 Task: Explore Airbnb accommodation in Yuxia, China from 9th December, 2023 to 16th December, 2023 for 2 adults, 1 child.2 bedrooms having 2 beds and 1 bathroom. Property type can be flat. Amenities needed are: washing machine. Look for 4 properties as per requirement.
Action: Mouse moved to (487, 129)
Screenshot: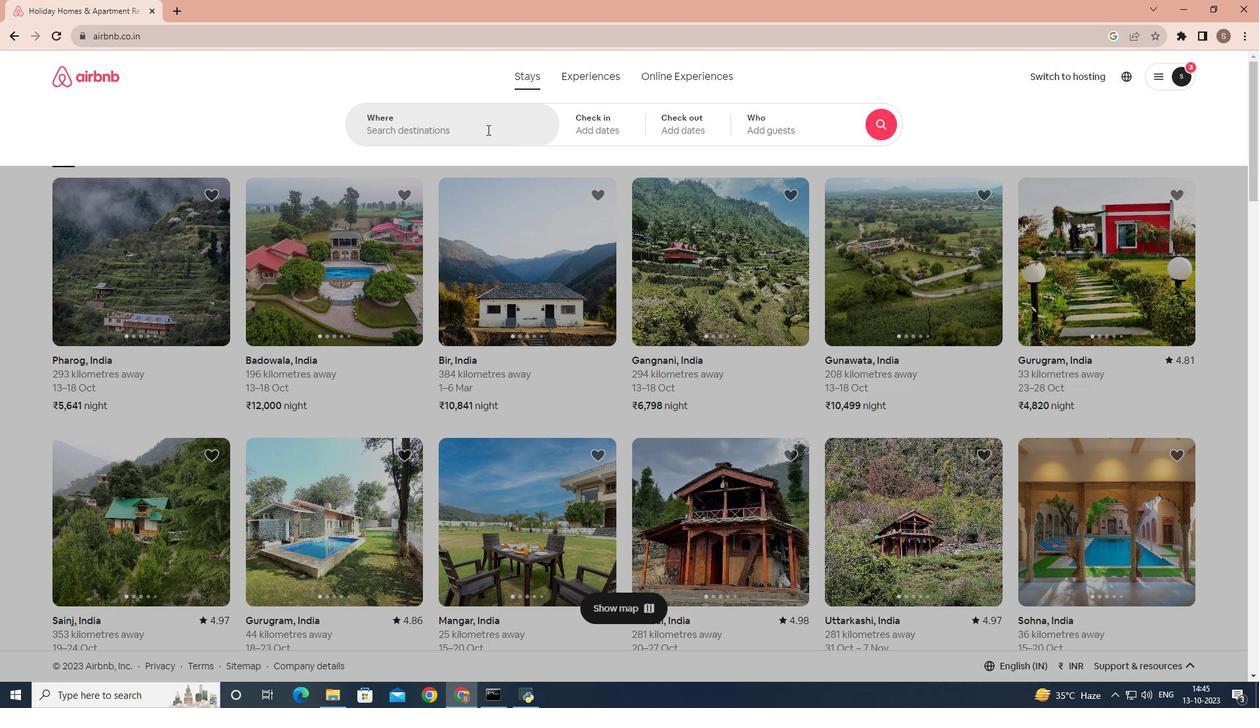 
Action: Mouse pressed left at (487, 129)
Screenshot: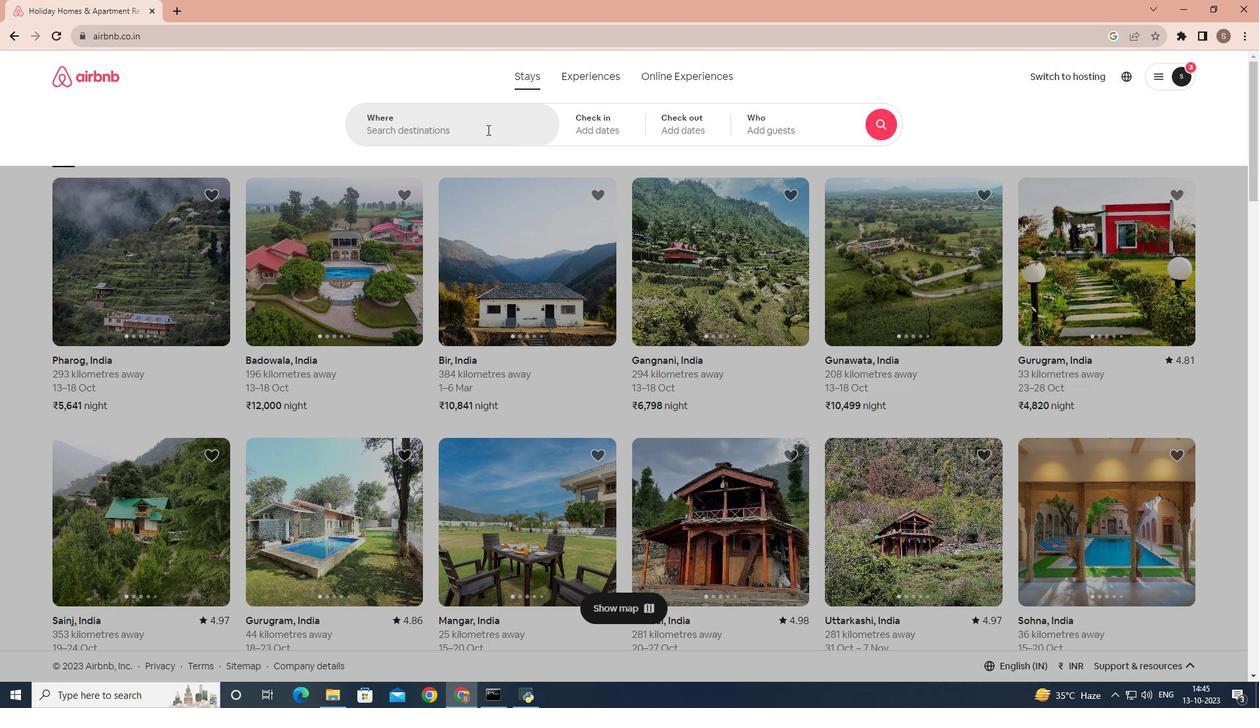 
Action: Mouse moved to (458, 135)
Screenshot: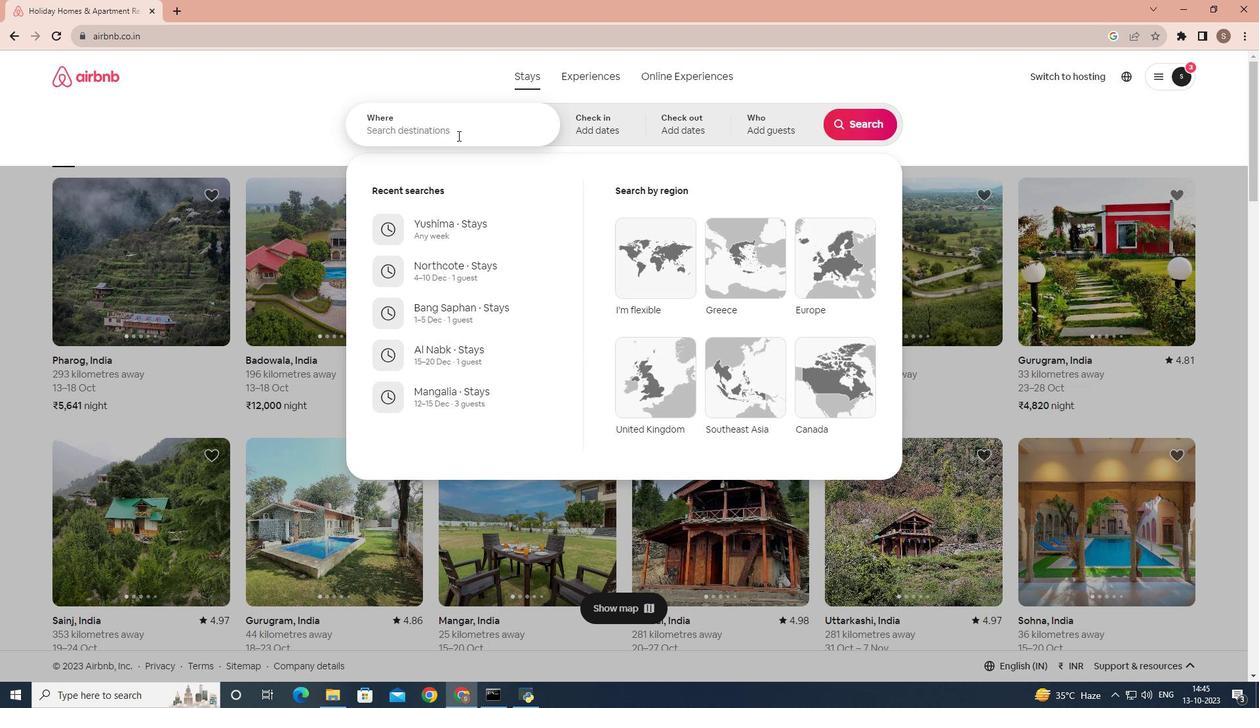 
Action: Key pressed yuxi
Screenshot: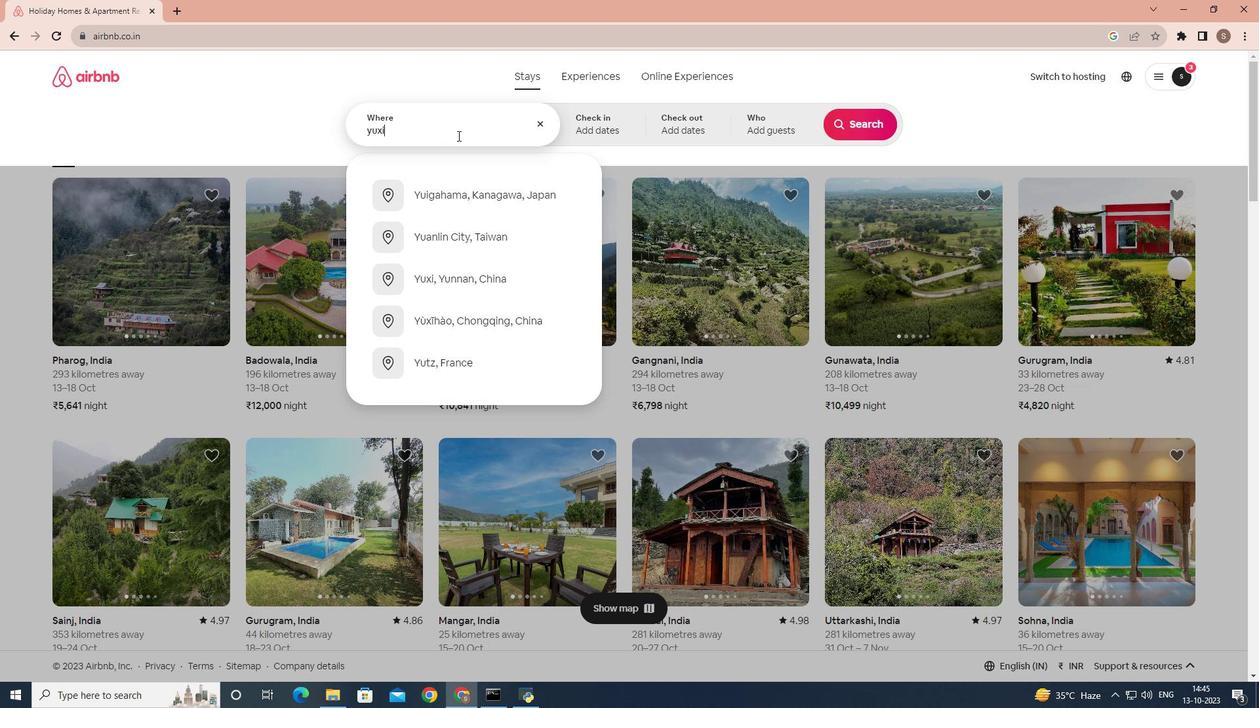 
Action: Mouse moved to (463, 286)
Screenshot: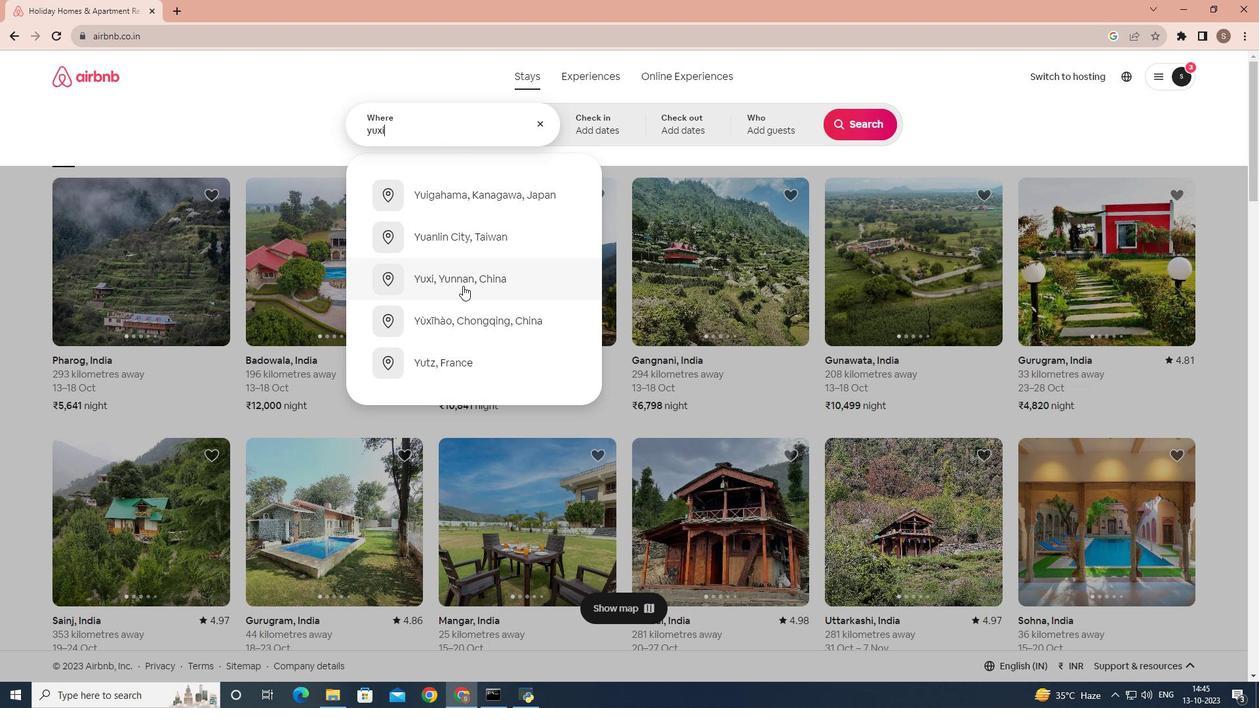 
Action: Mouse pressed left at (463, 286)
Screenshot: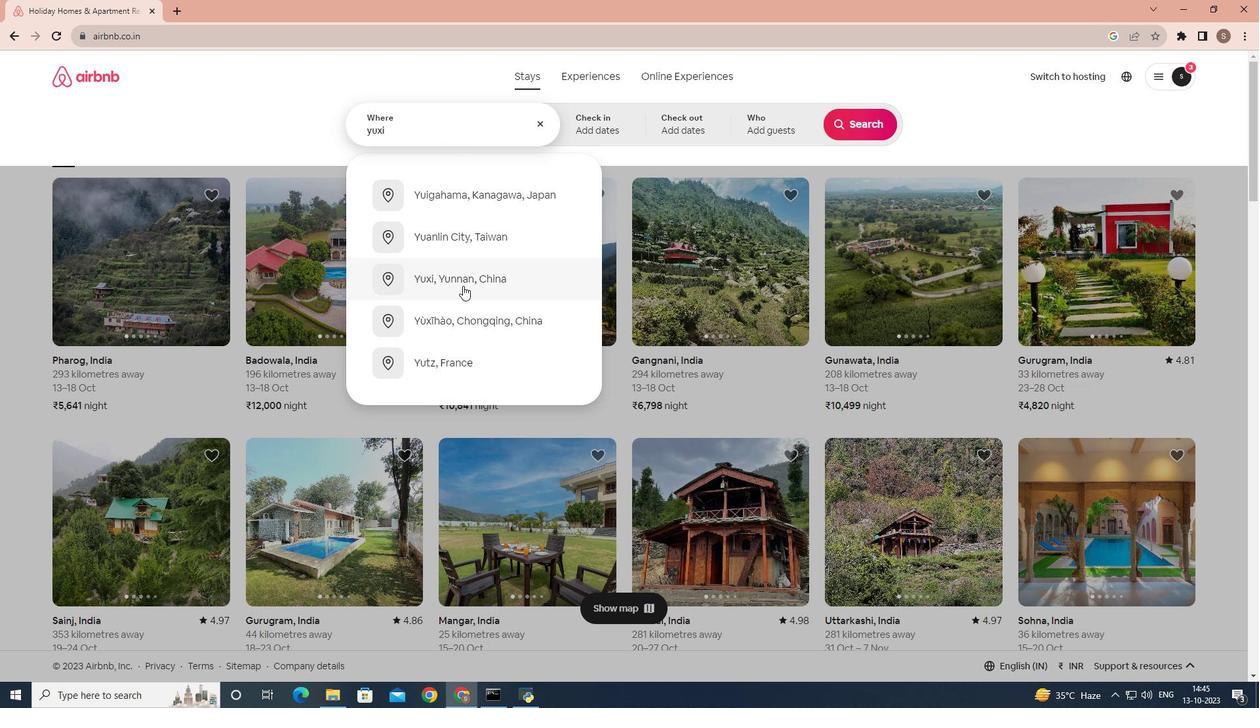
Action: Mouse moved to (851, 232)
Screenshot: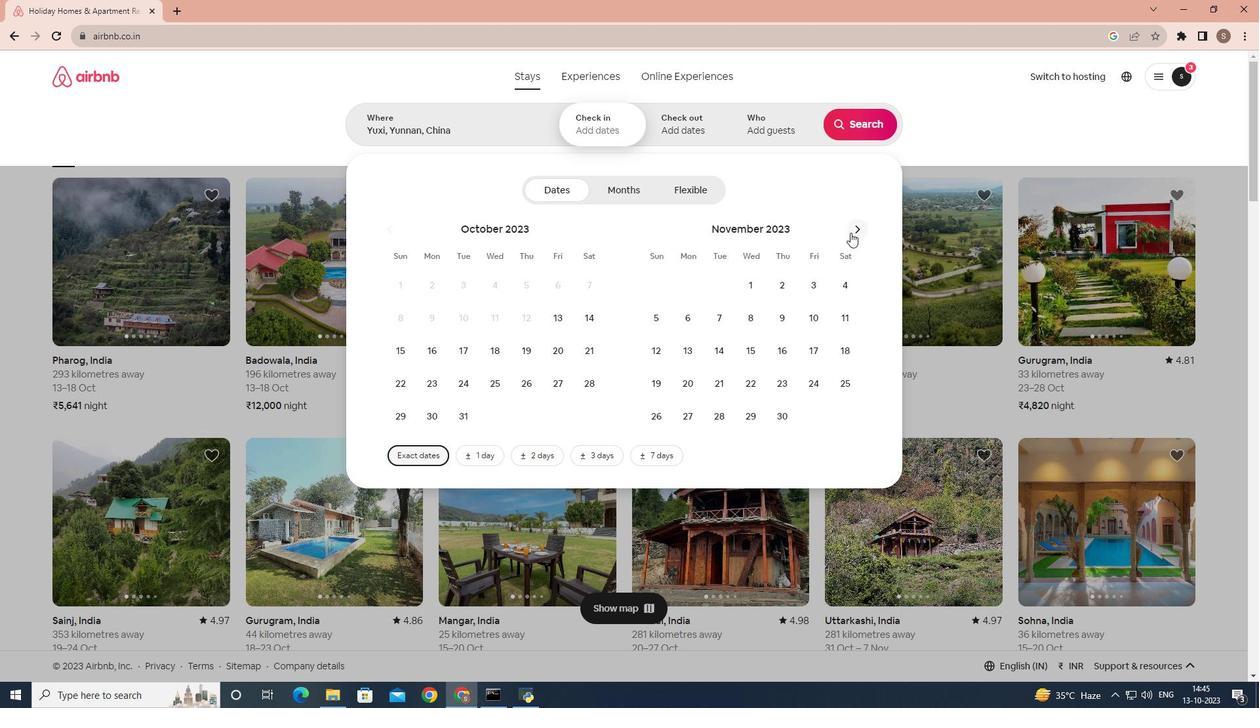 
Action: Mouse pressed left at (851, 232)
Screenshot: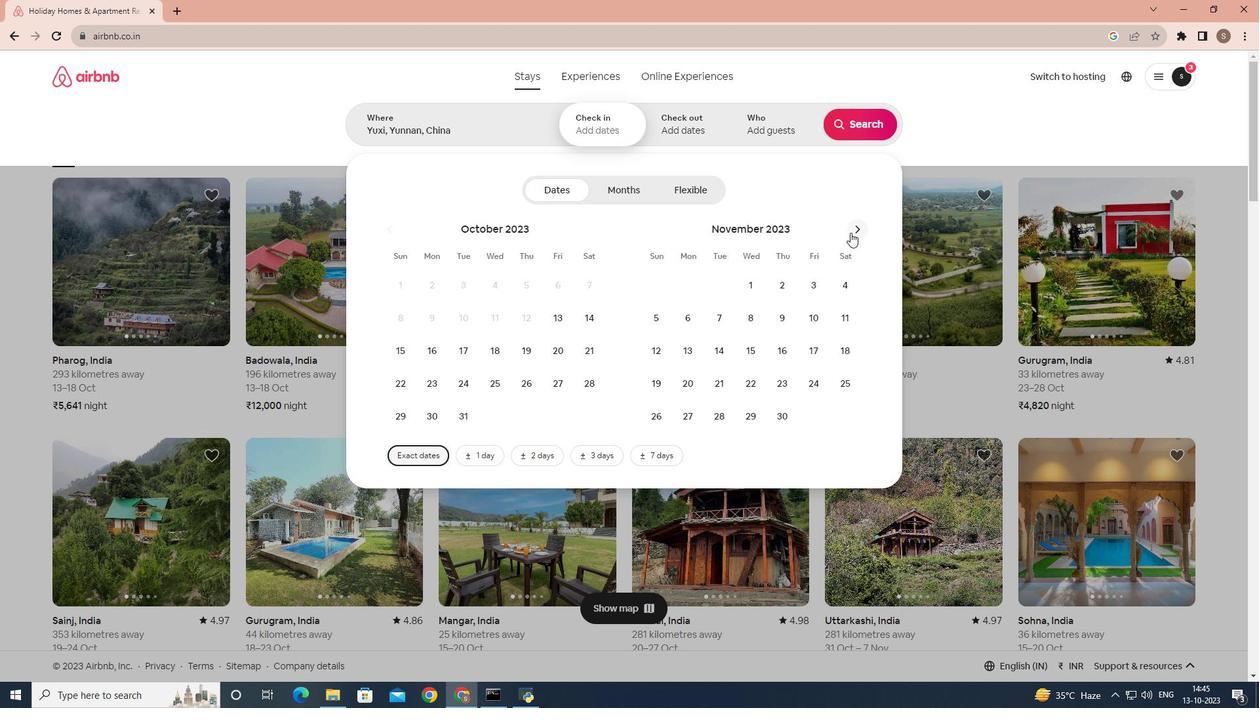 
Action: Mouse moved to (849, 317)
Screenshot: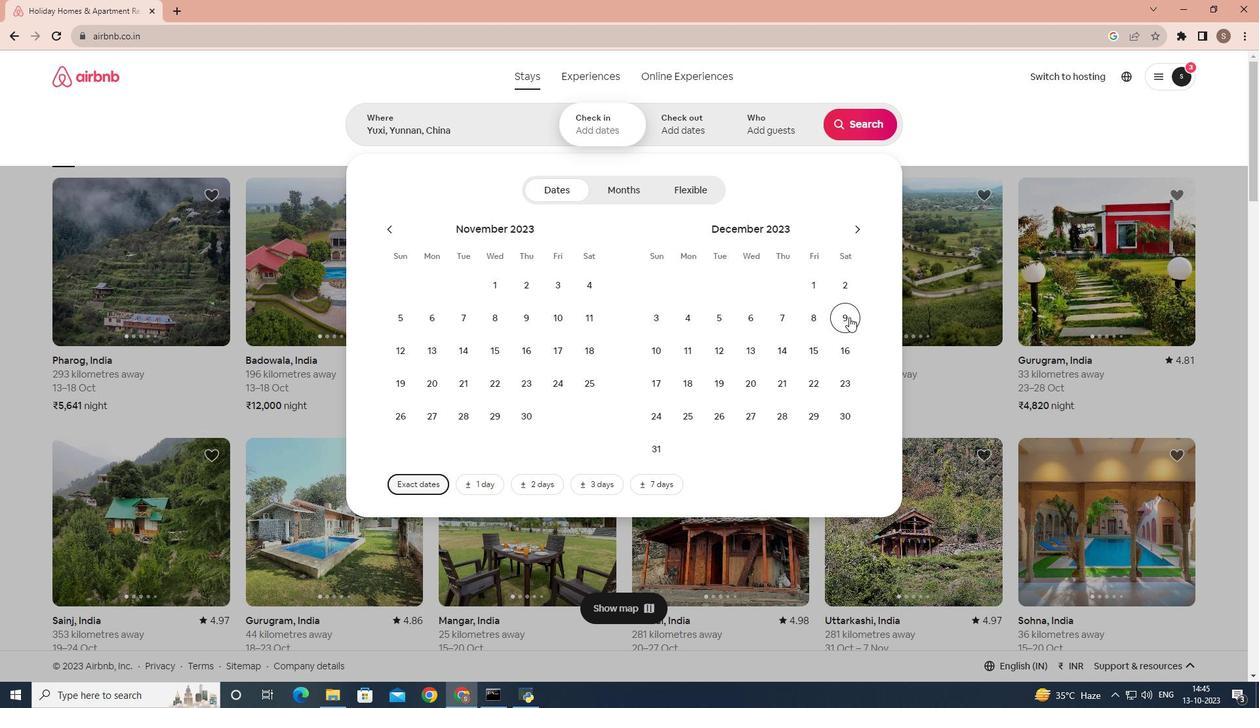 
Action: Mouse pressed left at (849, 317)
Screenshot: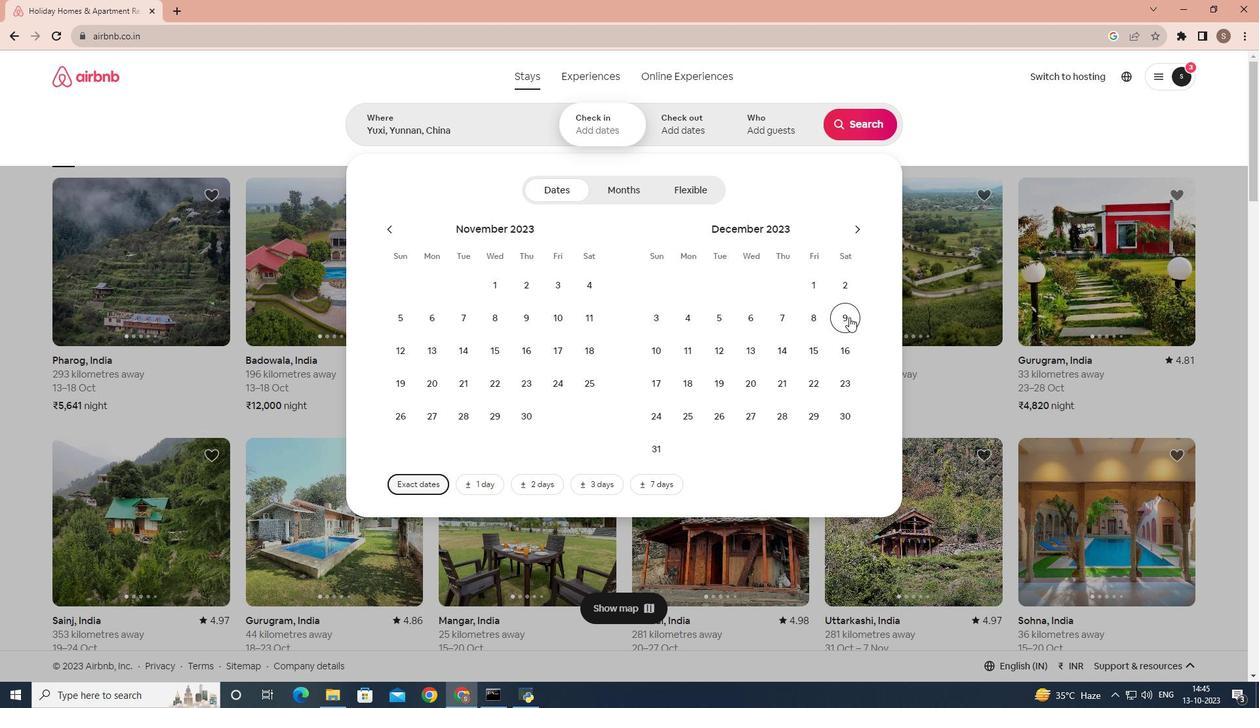 
Action: Mouse moved to (839, 344)
Screenshot: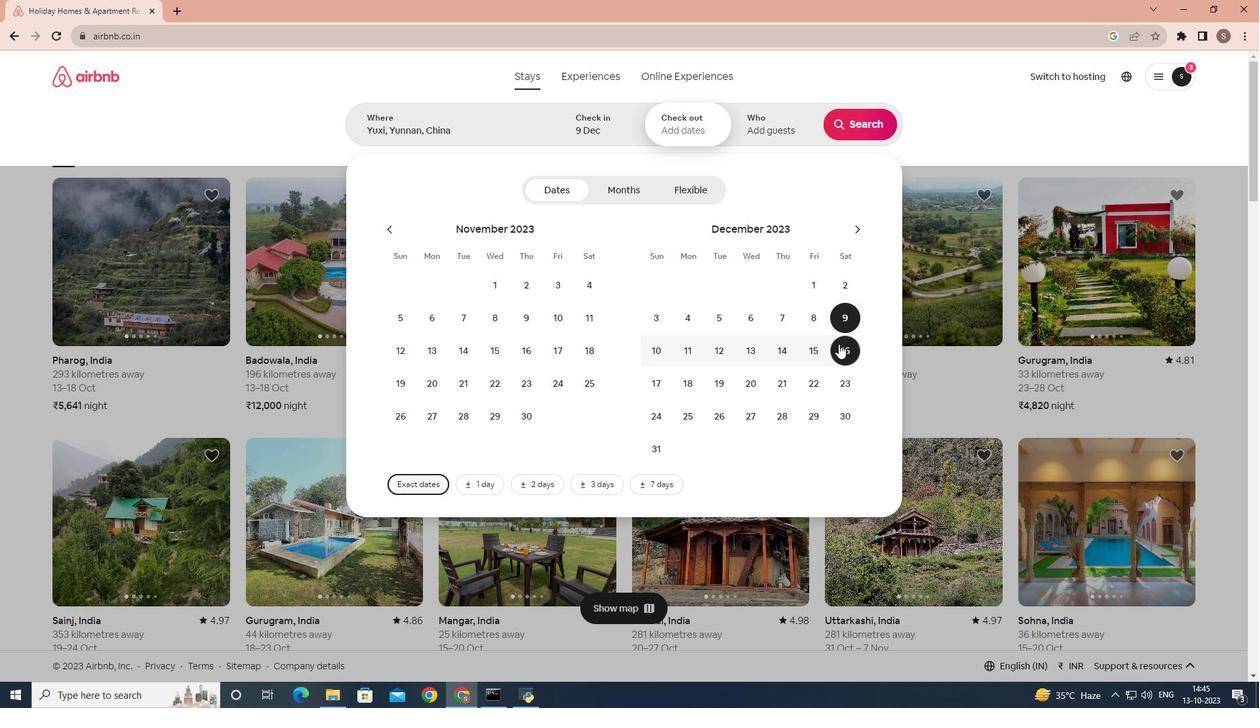 
Action: Mouse pressed left at (839, 344)
Screenshot: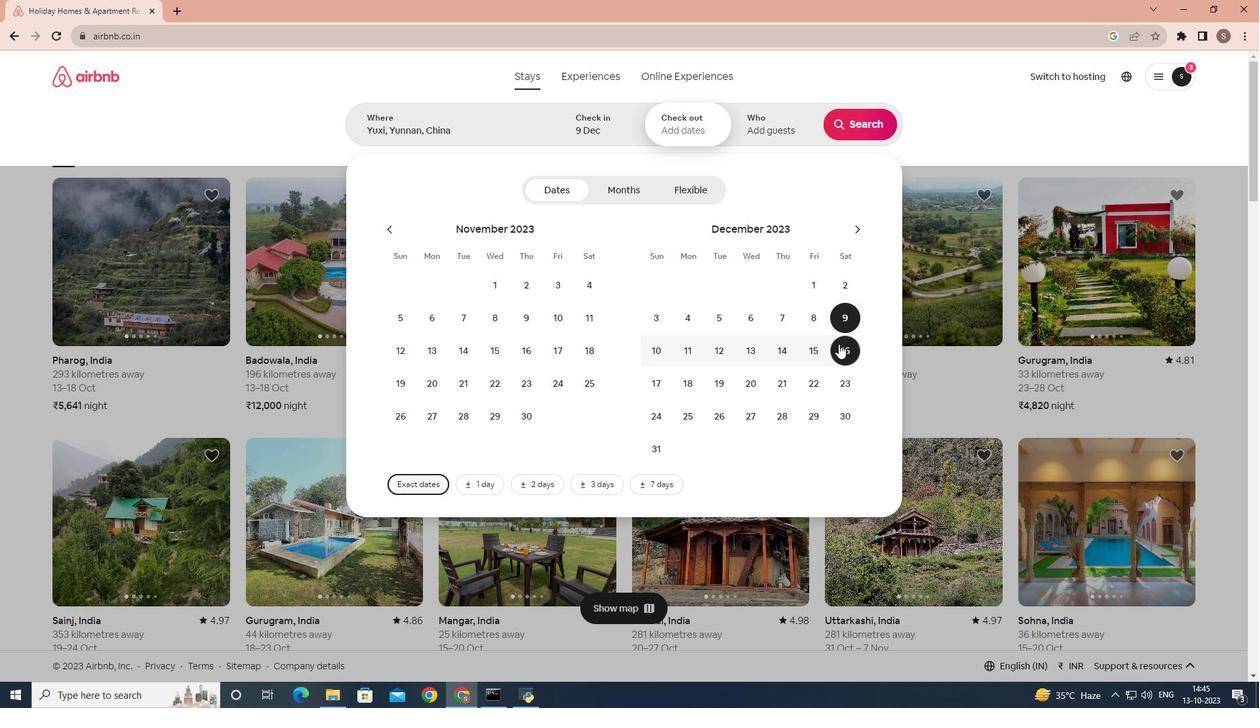 
Action: Mouse moved to (791, 130)
Screenshot: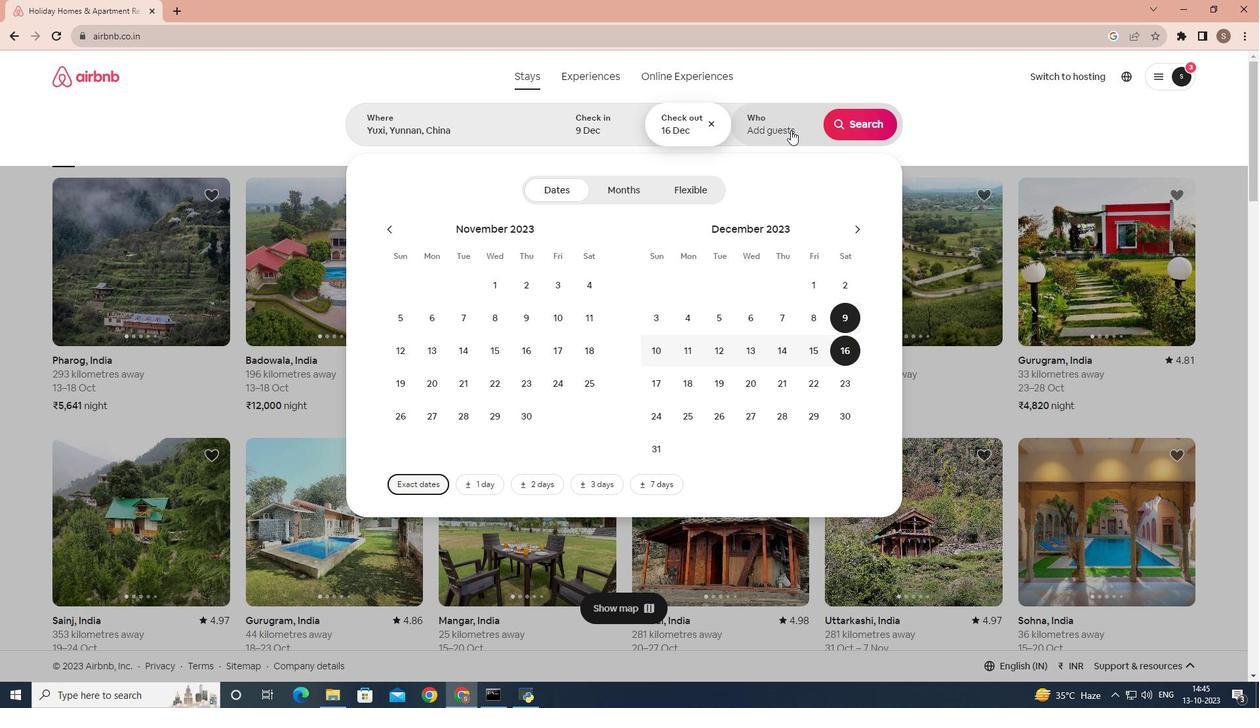 
Action: Mouse pressed left at (791, 130)
Screenshot: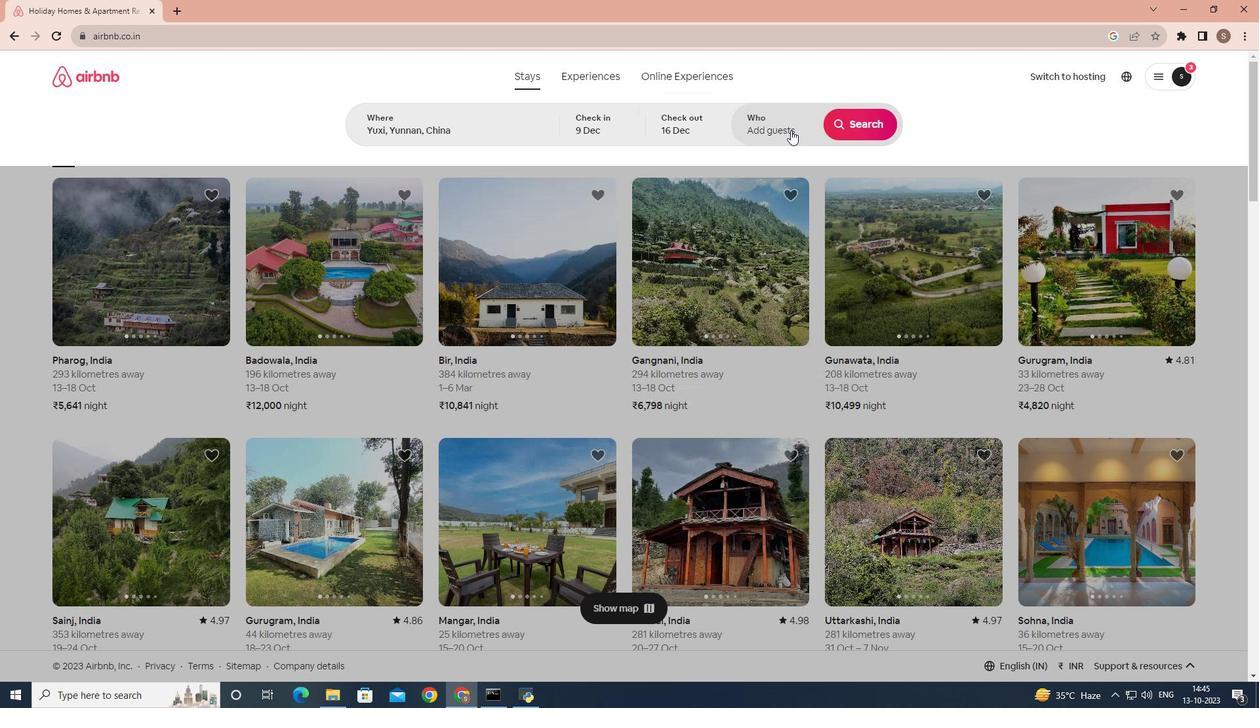 
Action: Mouse moved to (862, 190)
Screenshot: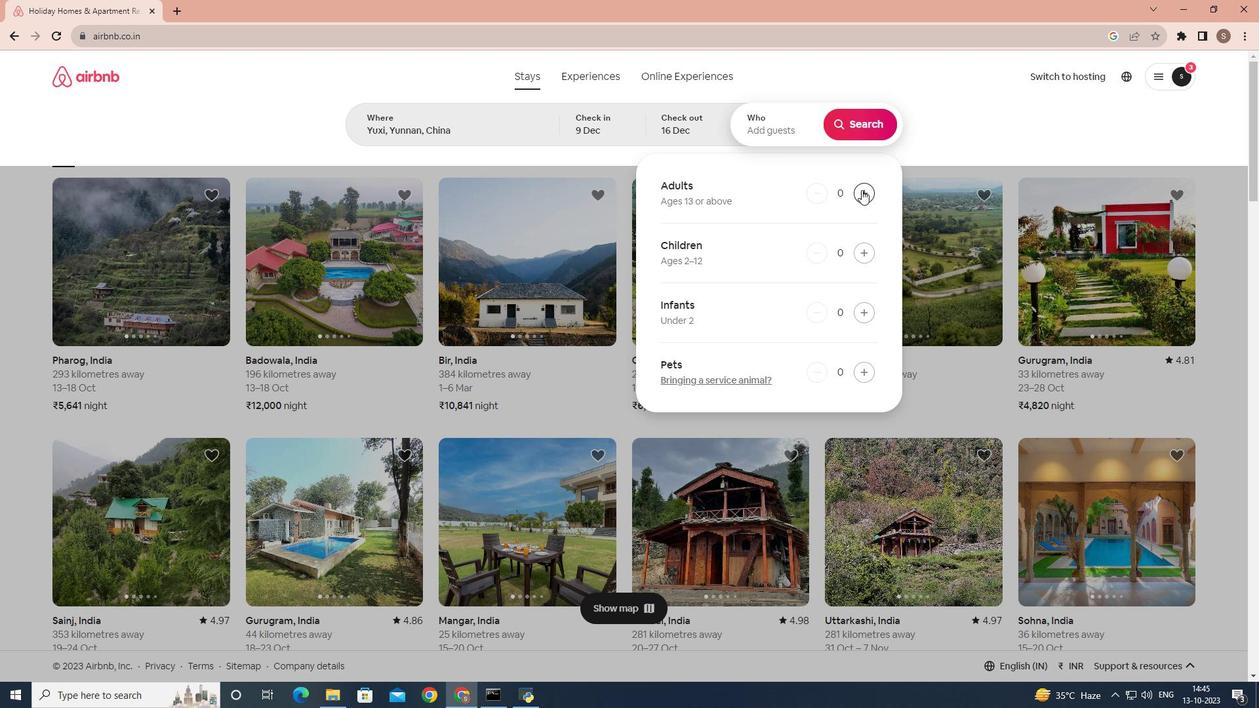 
Action: Mouse pressed left at (862, 190)
Screenshot: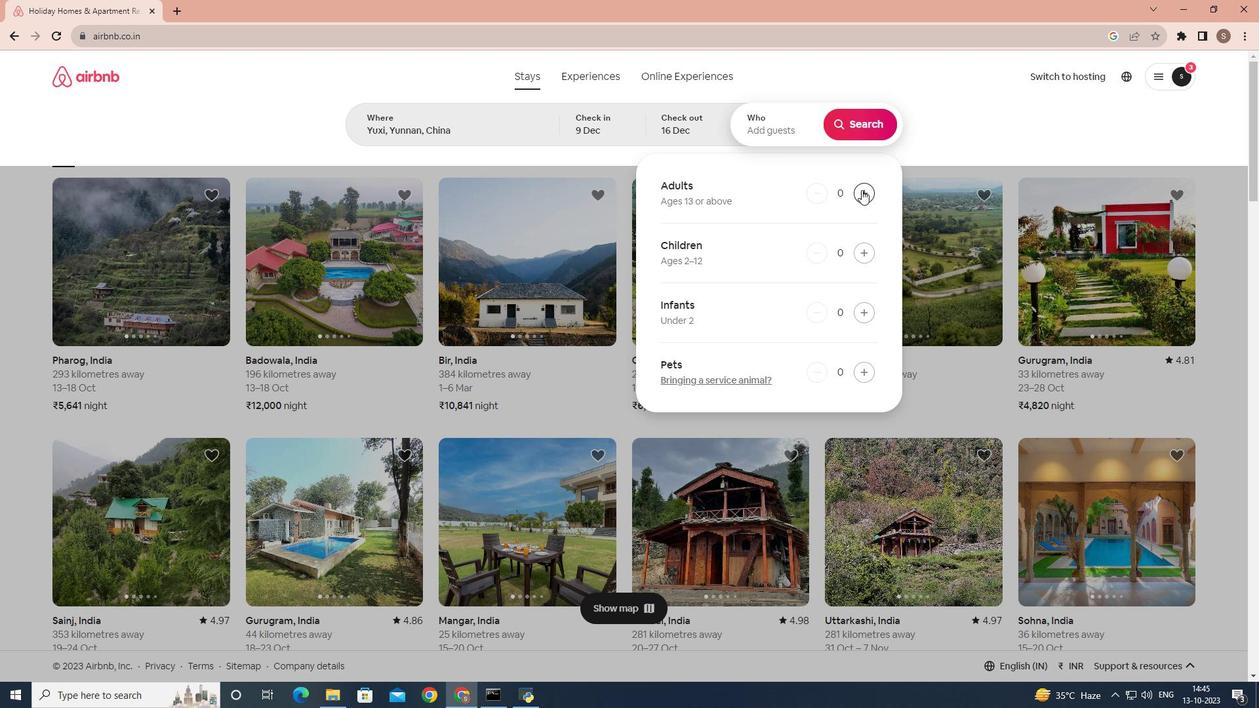 
Action: Mouse pressed left at (862, 190)
Screenshot: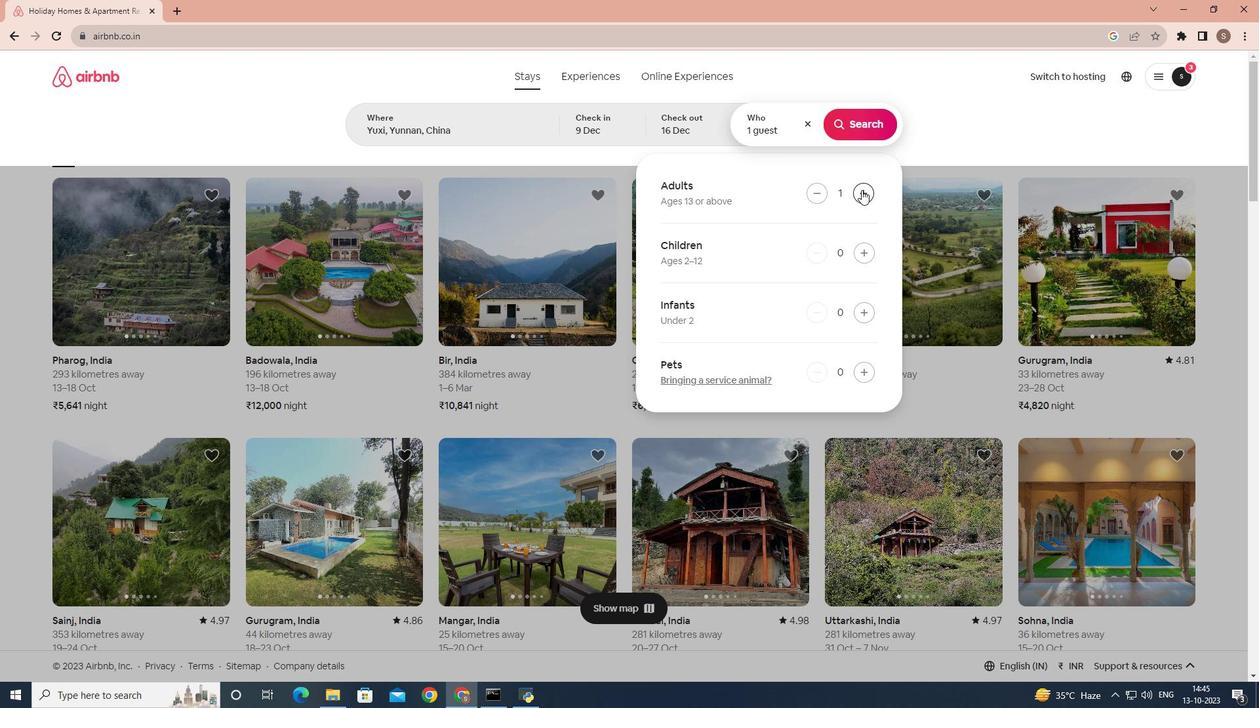 
Action: Mouse moved to (873, 254)
Screenshot: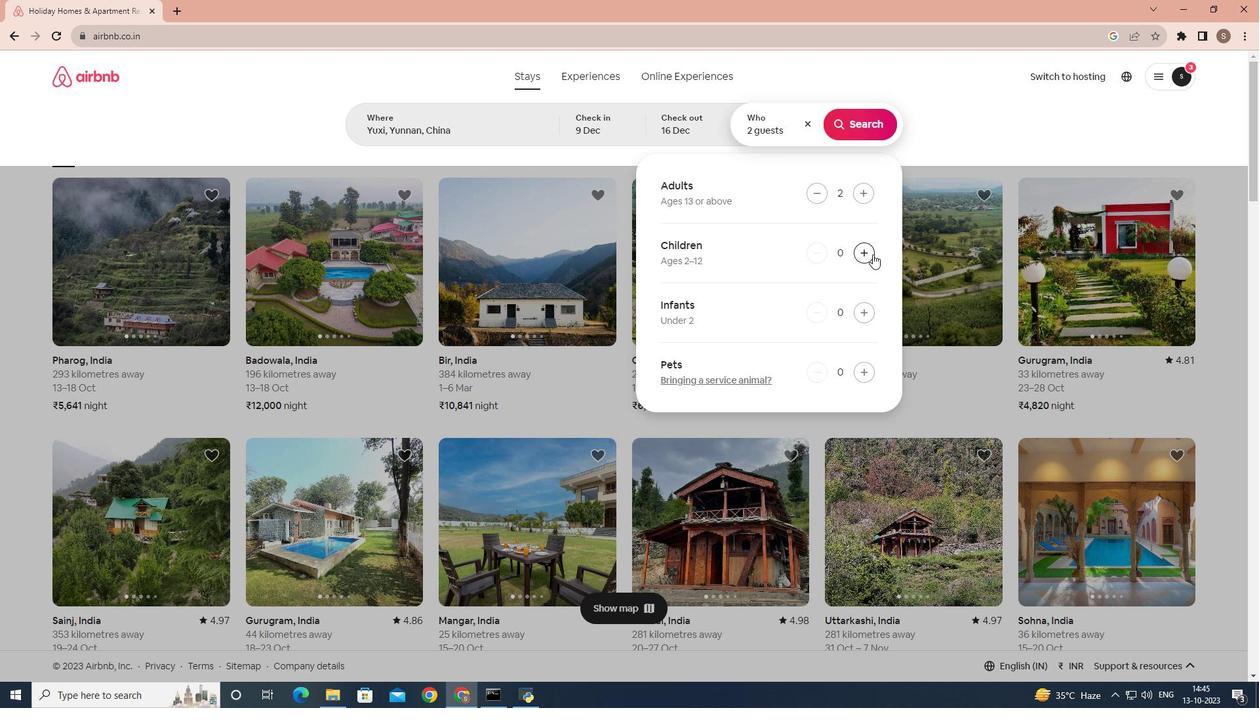 
Action: Mouse pressed left at (873, 254)
Screenshot: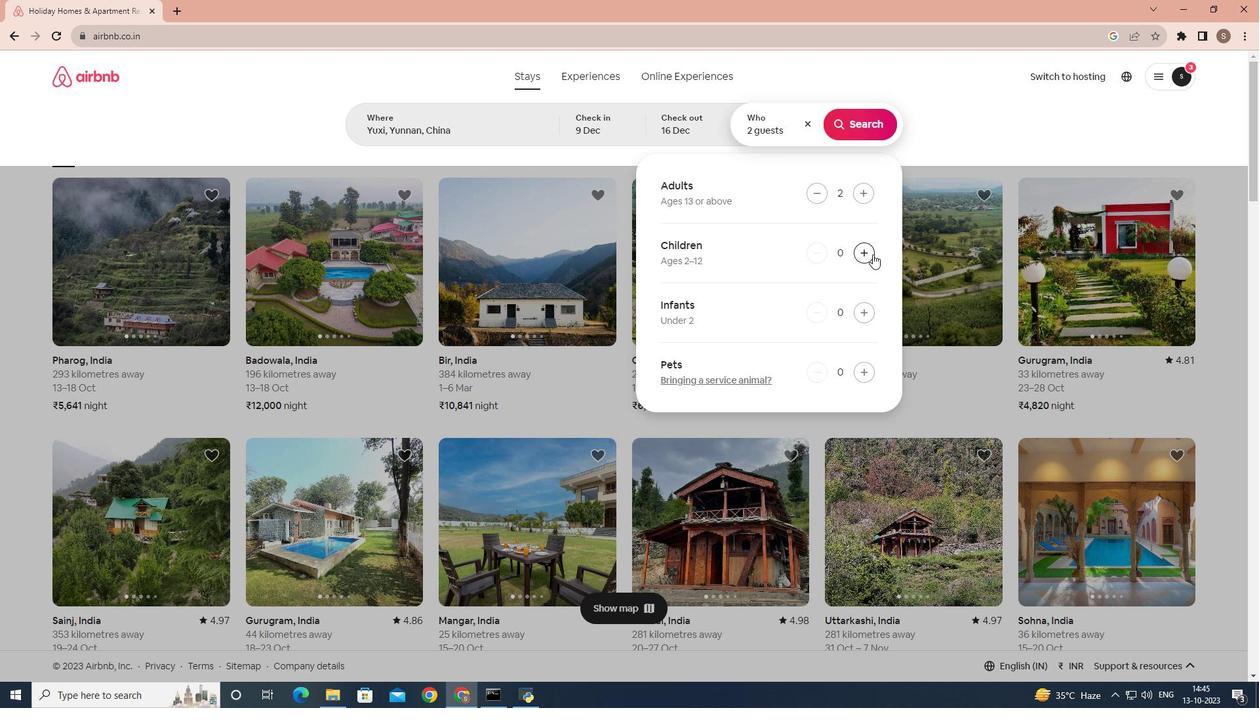 
Action: Mouse moved to (859, 131)
Screenshot: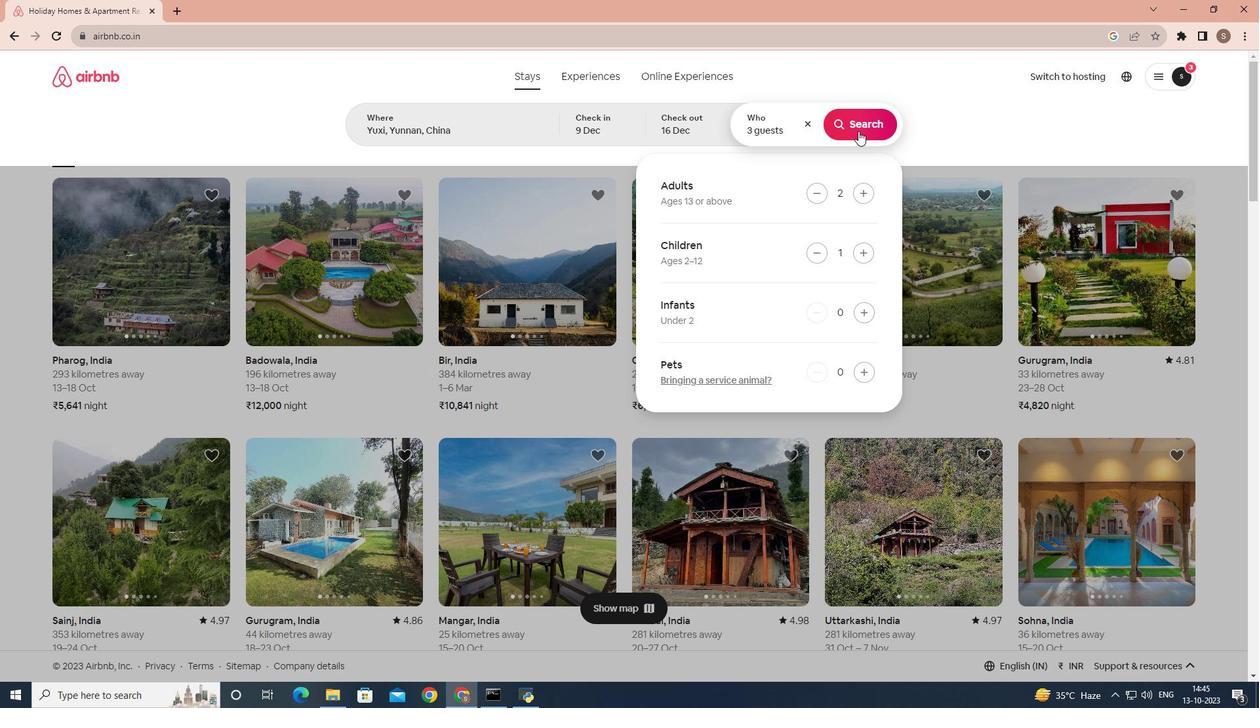 
Action: Mouse pressed left at (859, 131)
Screenshot: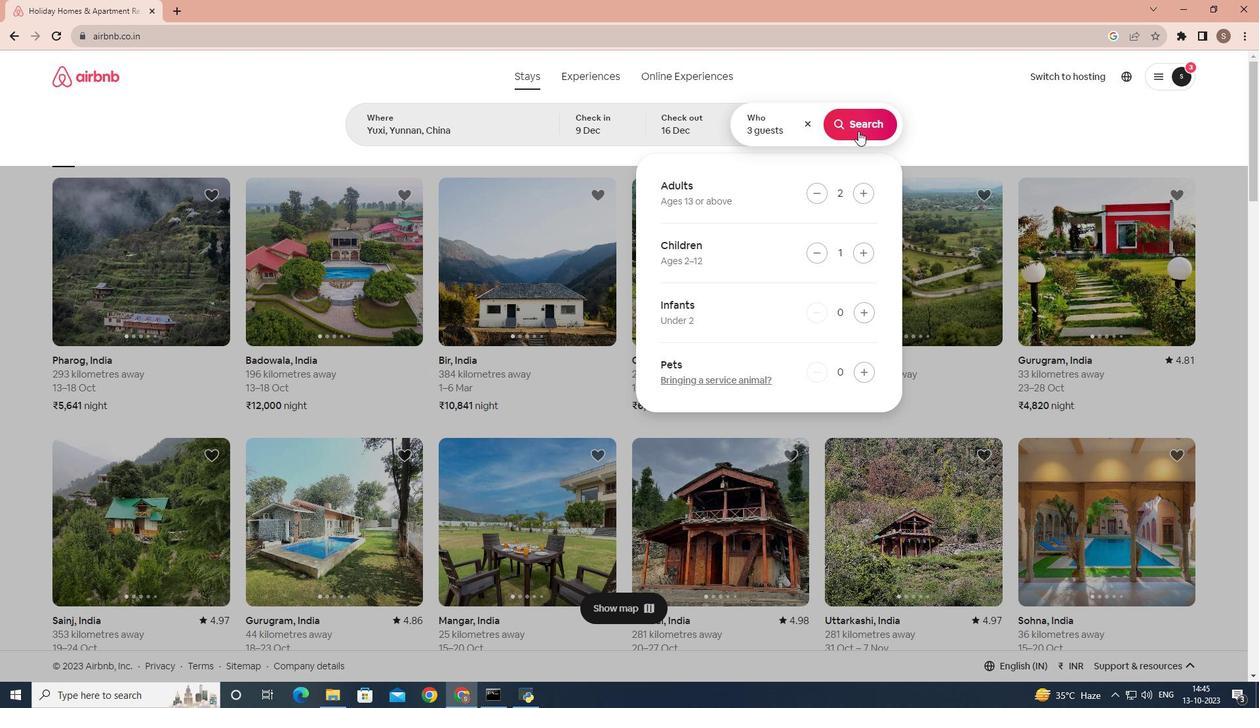 
Action: Mouse moved to (397, 298)
Screenshot: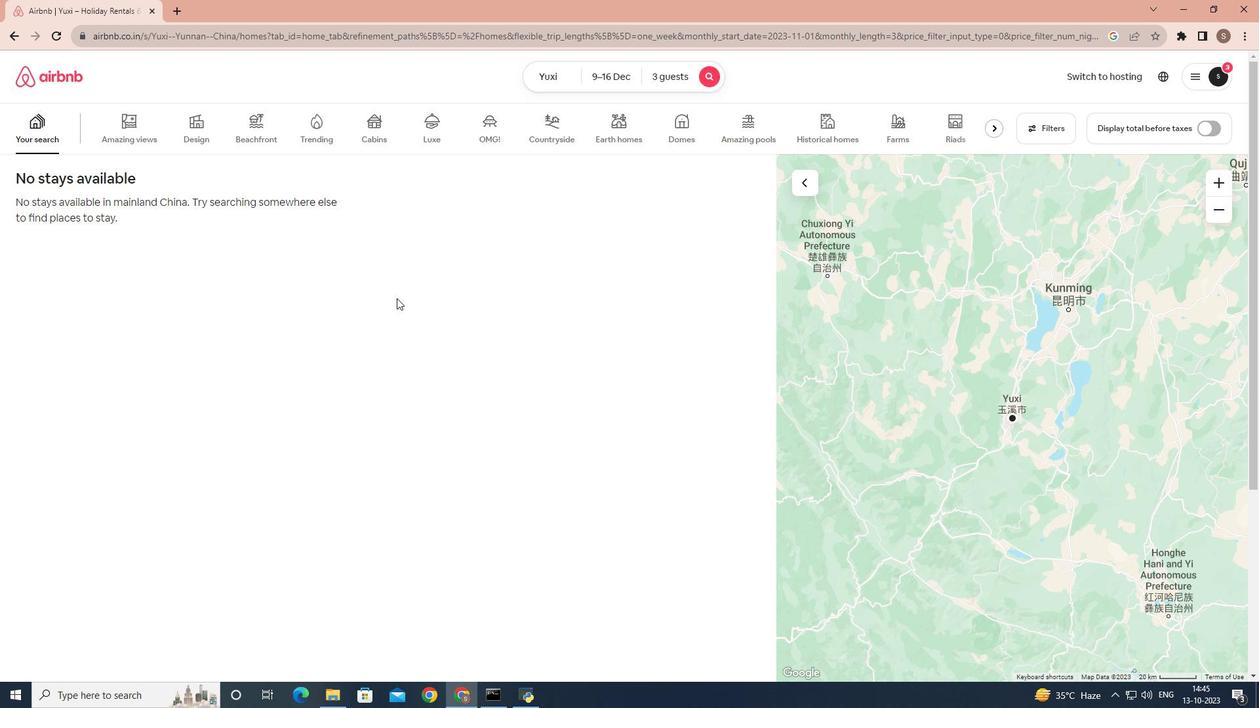 
